 Task: Add the task  Create a feature for users to track and manage expenses within the app to the section Debug Dash in the project VortexTech and add a Due Date to the respective task as 2023/09/22.
Action: Mouse moved to (71, 457)
Screenshot: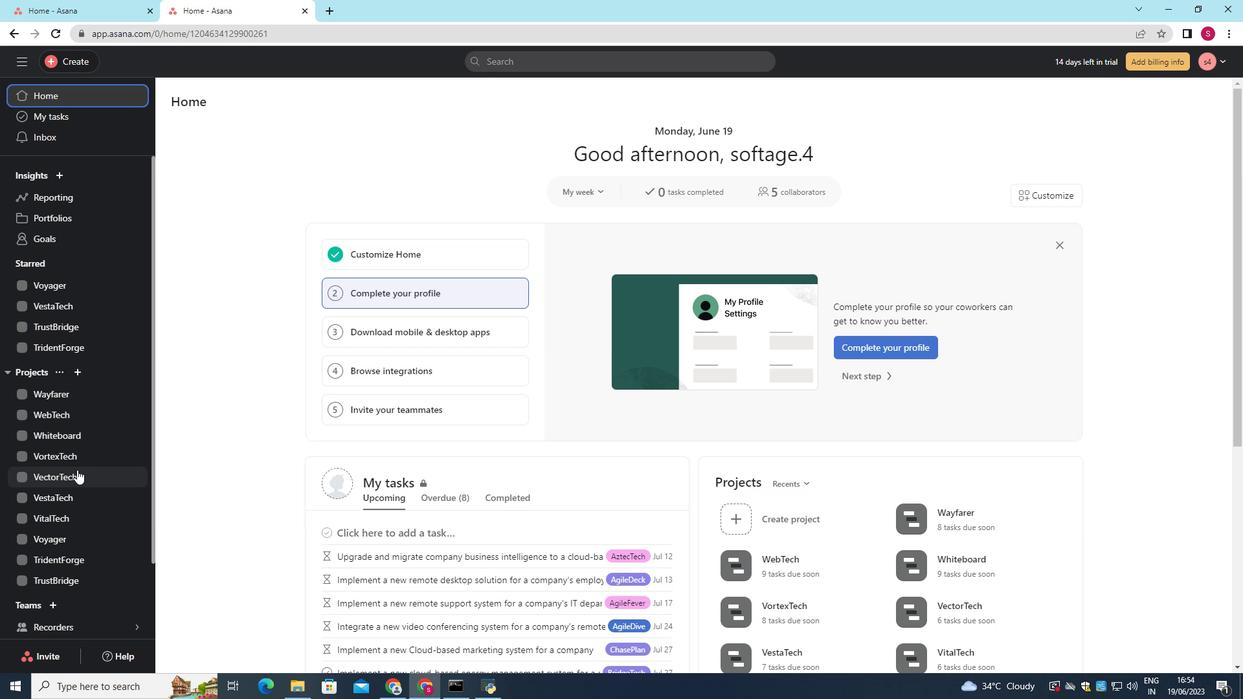 
Action: Mouse pressed left at (71, 457)
Screenshot: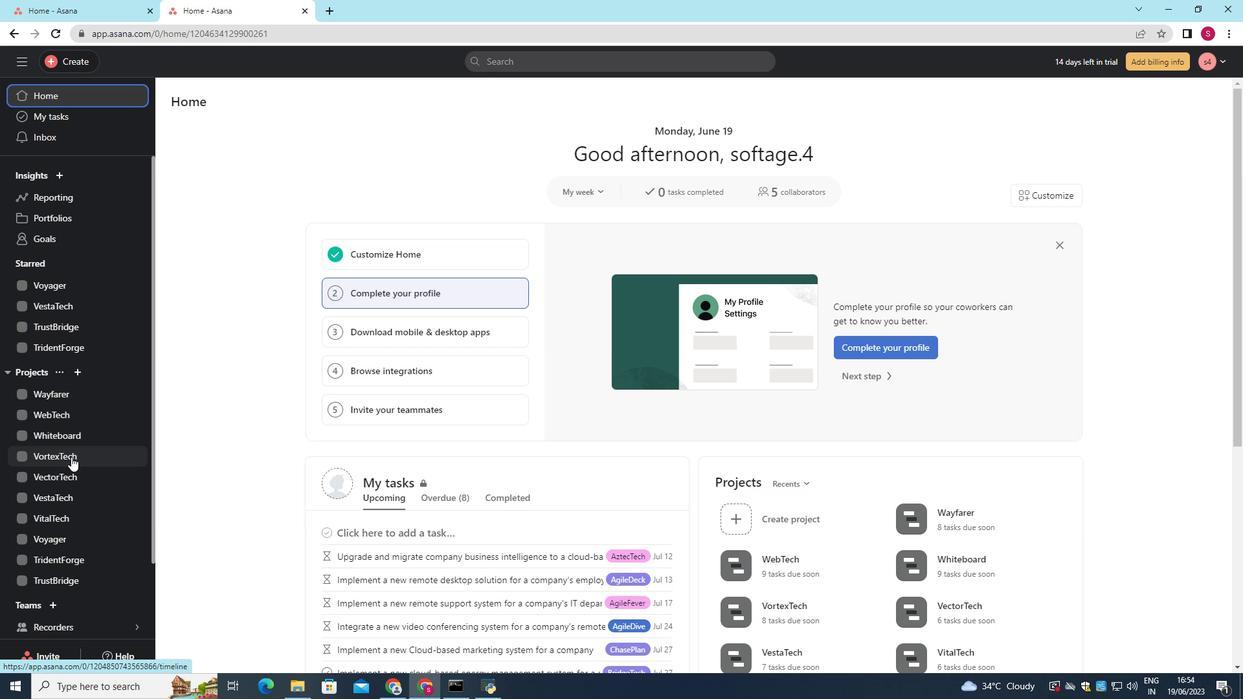 
Action: Mouse moved to (233, 134)
Screenshot: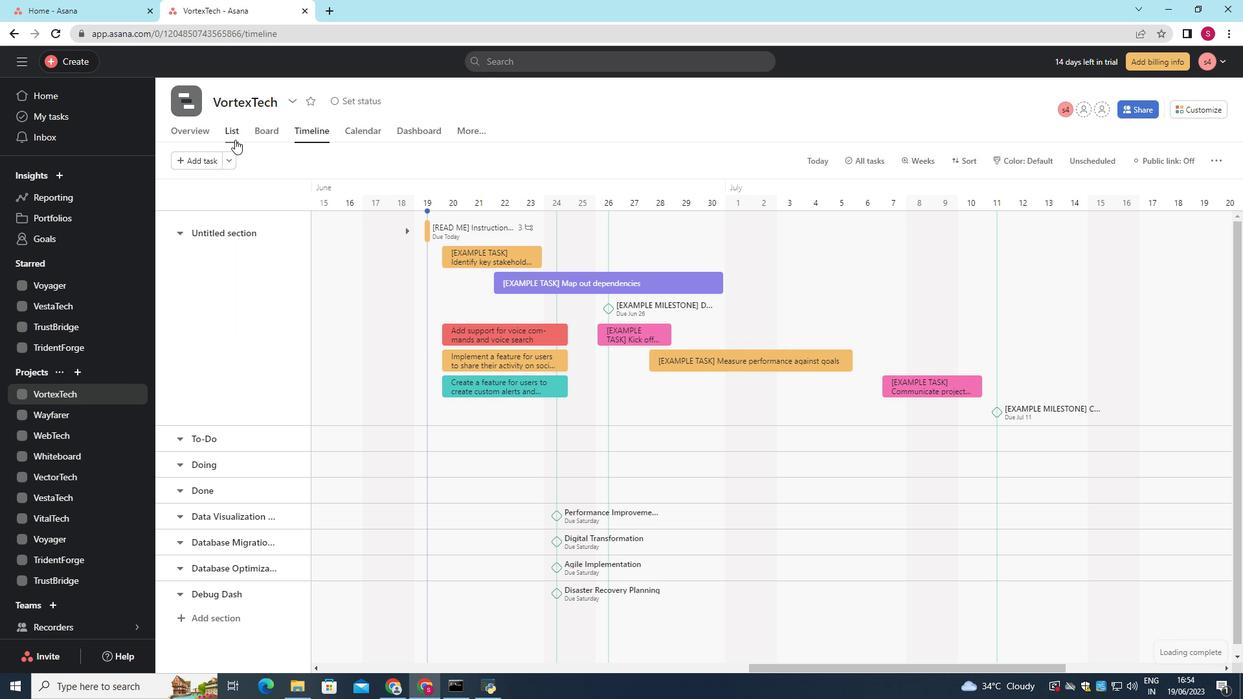 
Action: Mouse pressed left at (233, 134)
Screenshot: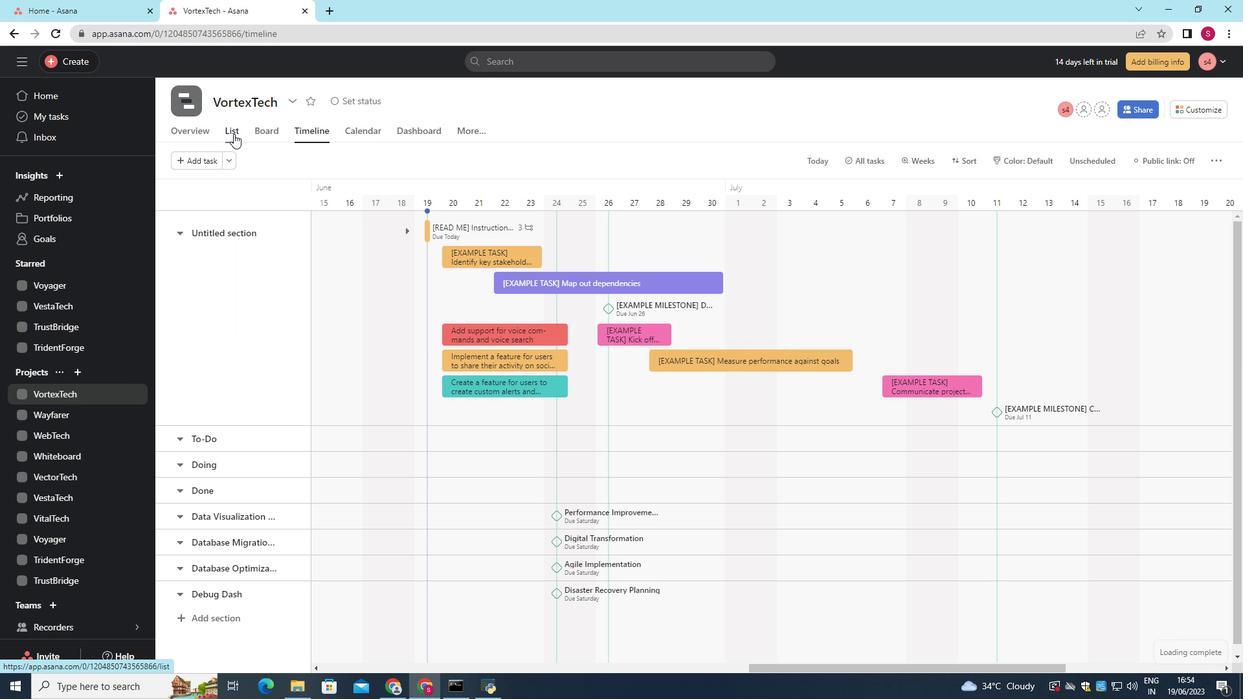 
Action: Mouse moved to (296, 356)
Screenshot: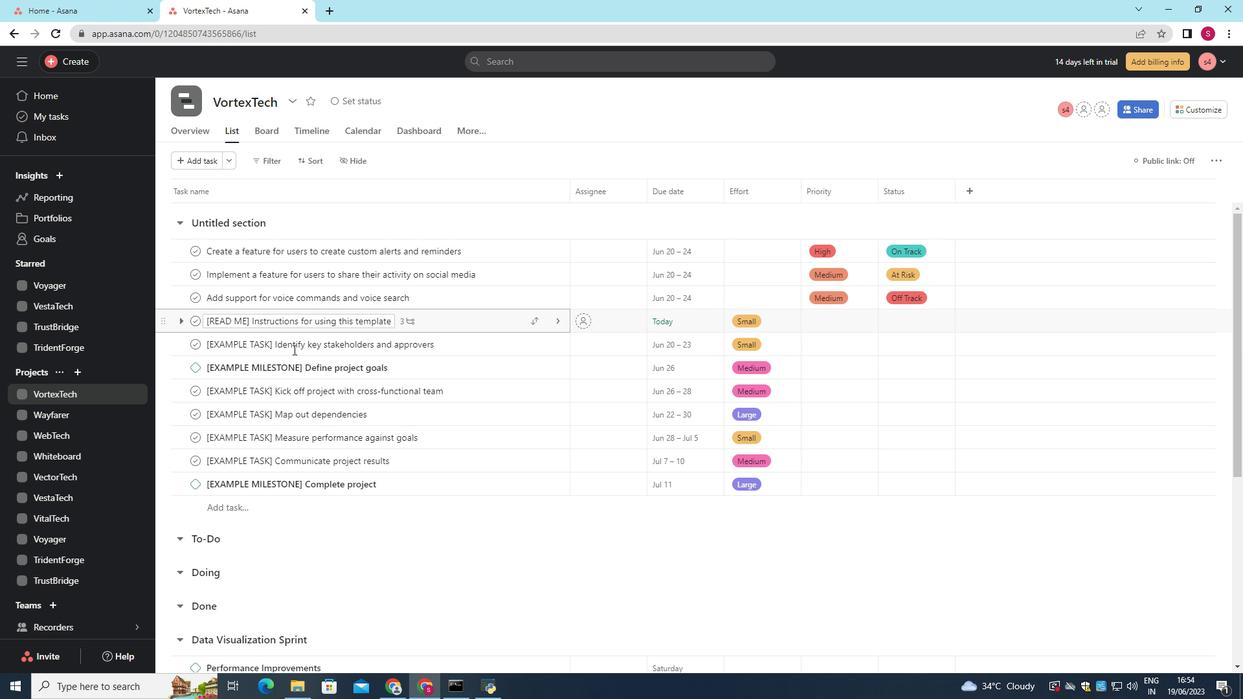 
Action: Mouse scrolled (296, 356) with delta (0, 0)
Screenshot: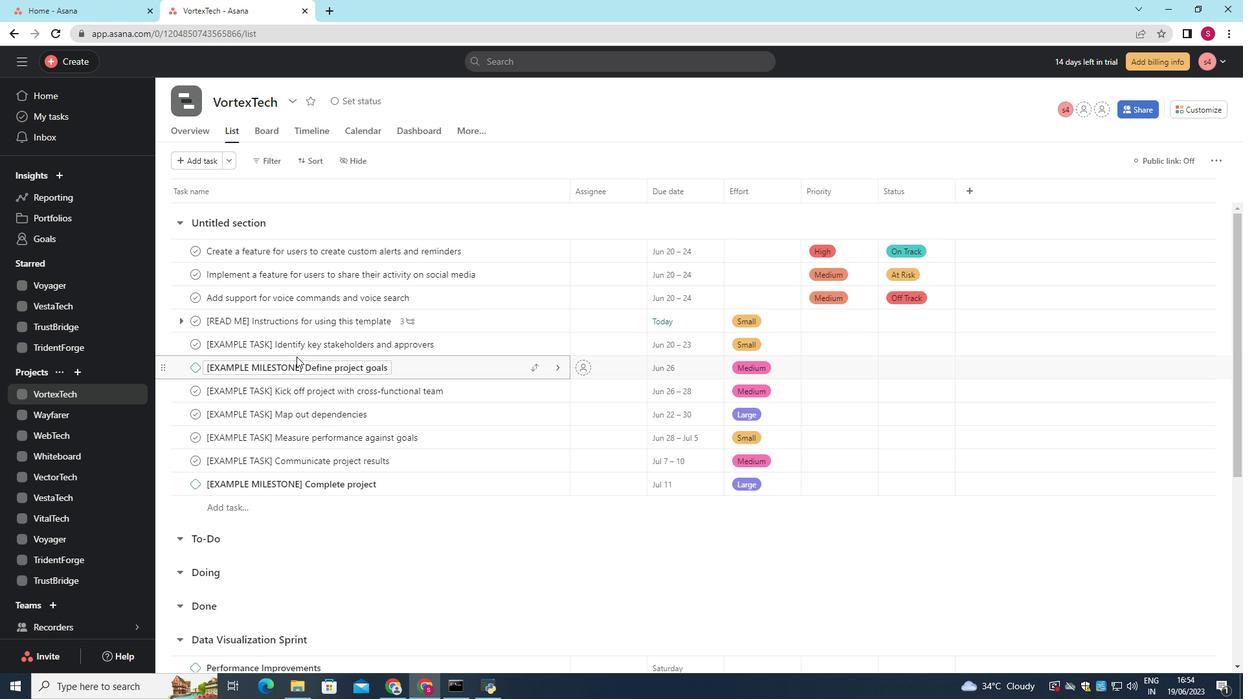 
Action: Mouse scrolled (296, 356) with delta (0, 0)
Screenshot: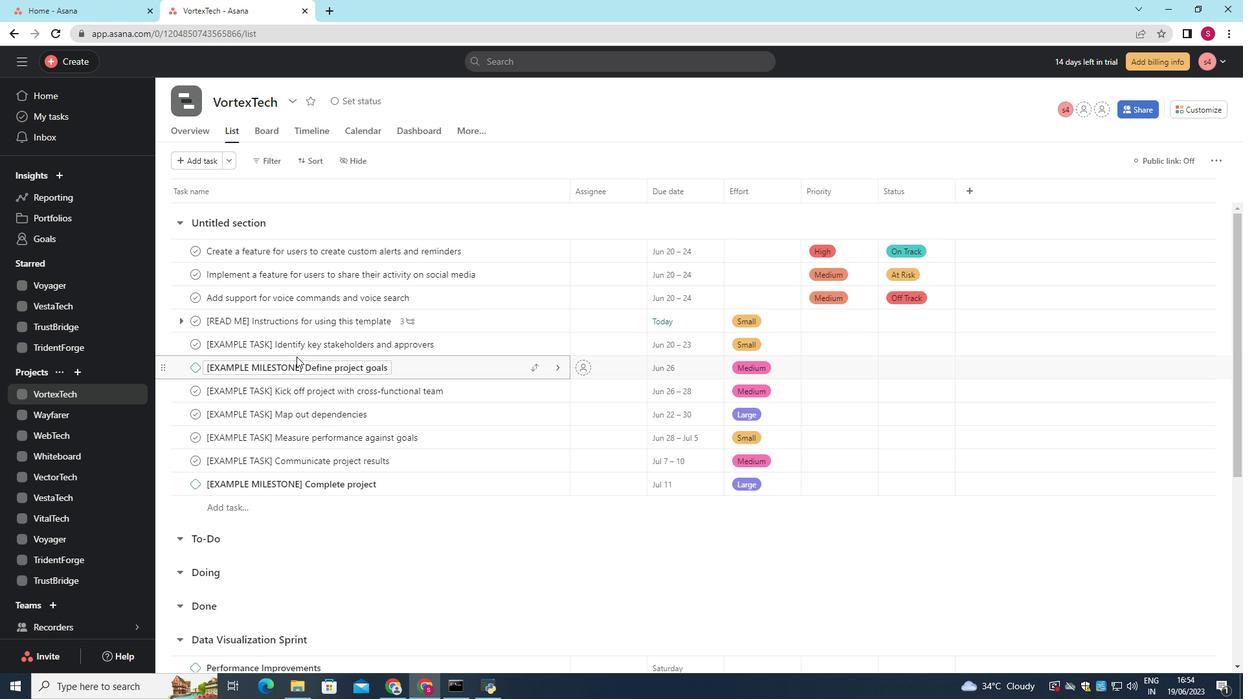 
Action: Mouse scrolled (296, 356) with delta (0, 0)
Screenshot: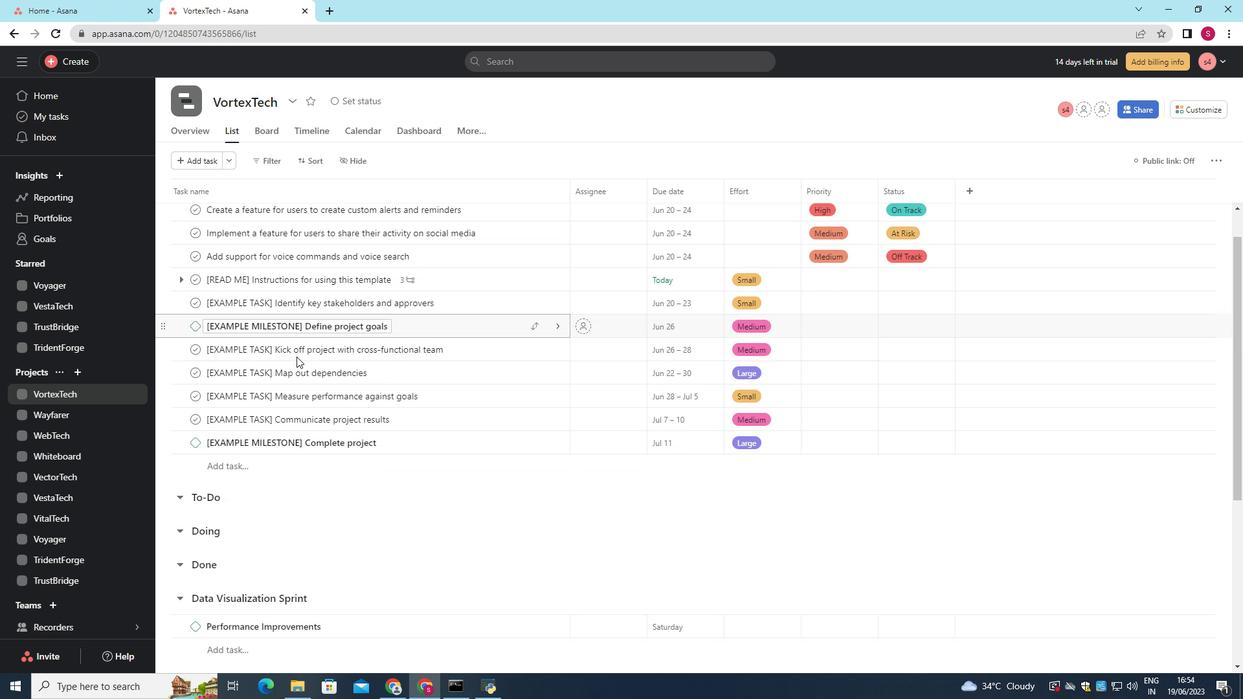 
Action: Mouse scrolled (296, 356) with delta (0, 0)
Screenshot: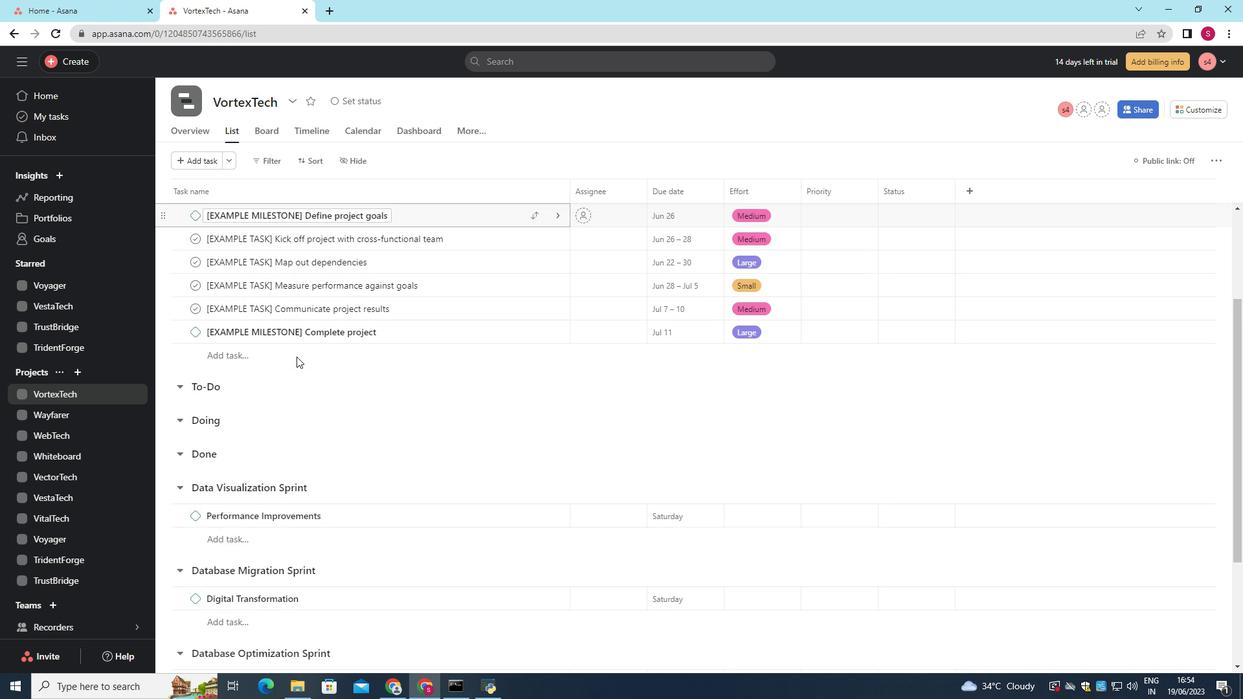 
Action: Mouse moved to (296, 356)
Screenshot: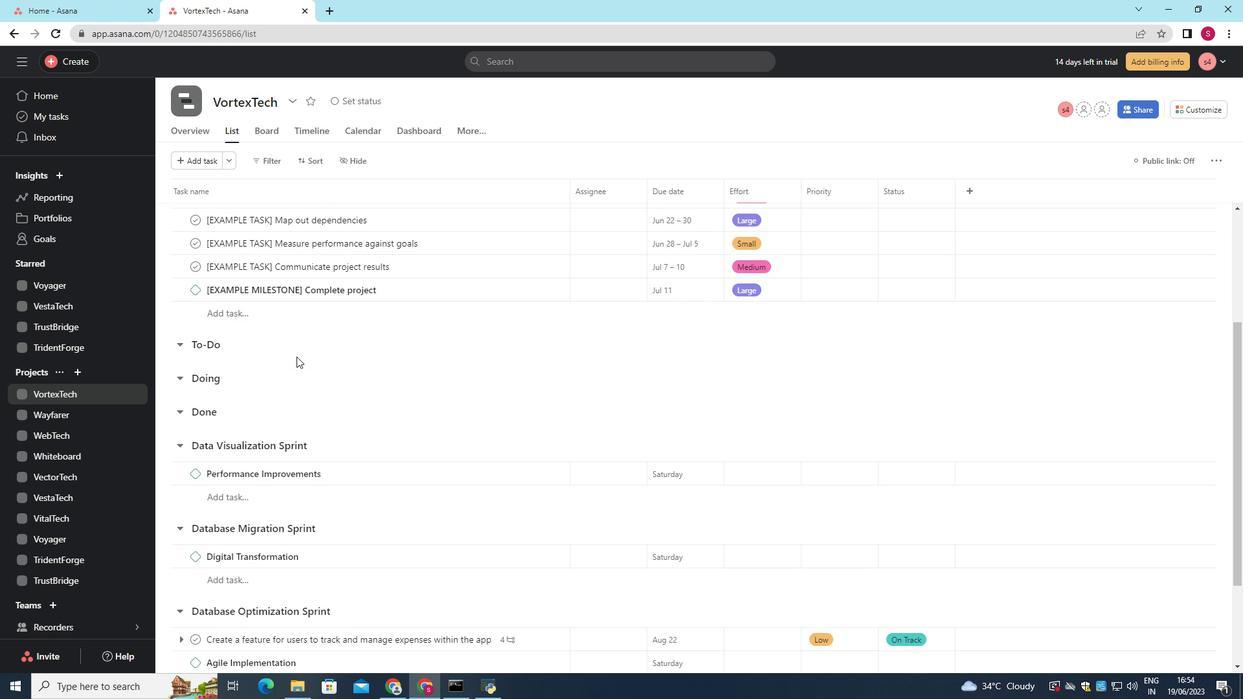 
Action: Mouse scrolled (296, 356) with delta (0, 0)
Screenshot: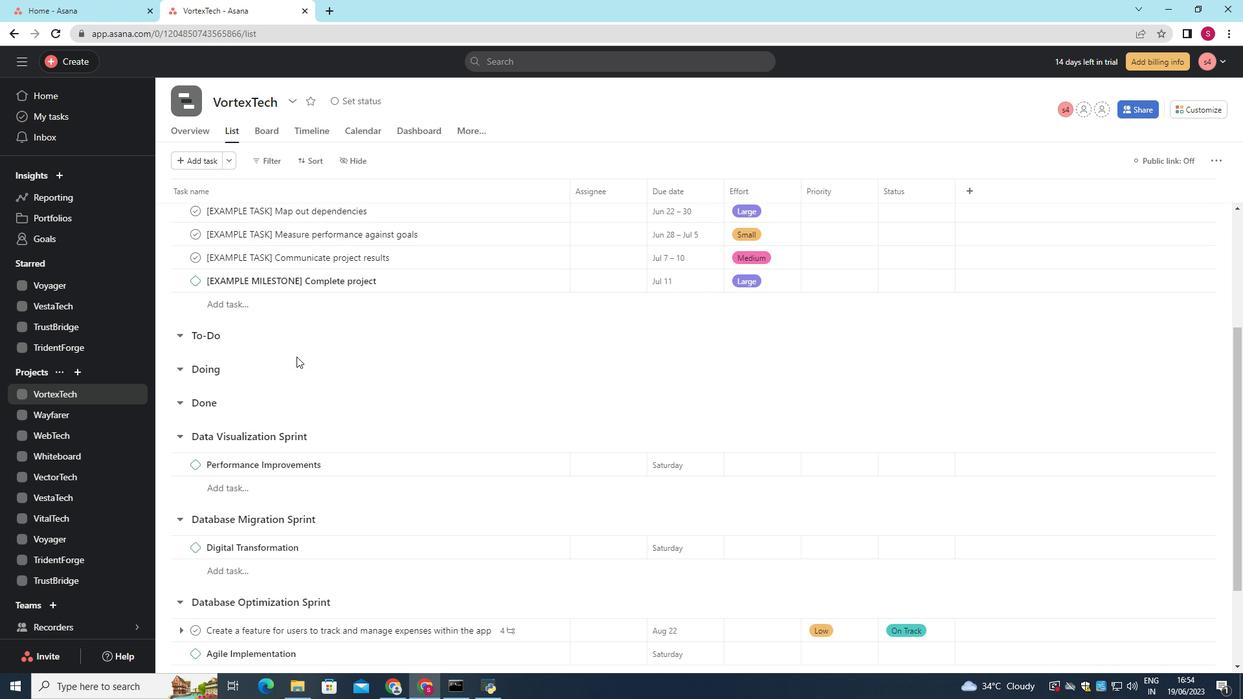 
Action: Mouse scrolled (296, 356) with delta (0, 0)
Screenshot: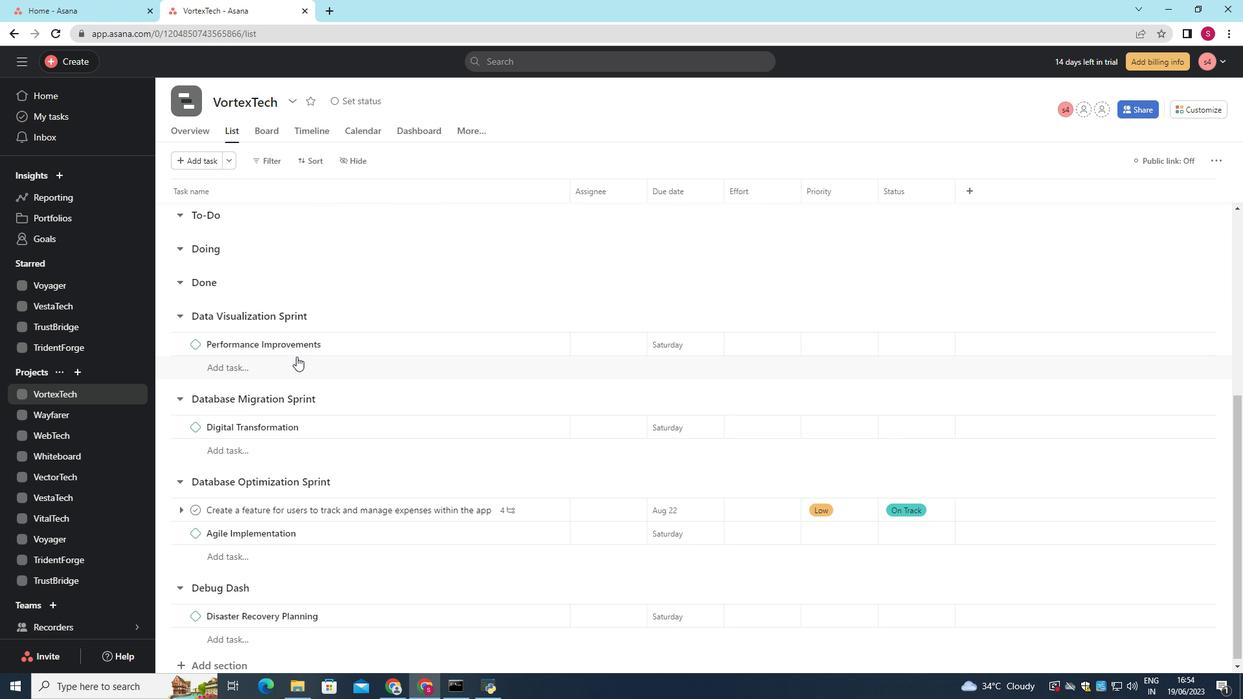 
Action: Mouse moved to (538, 507)
Screenshot: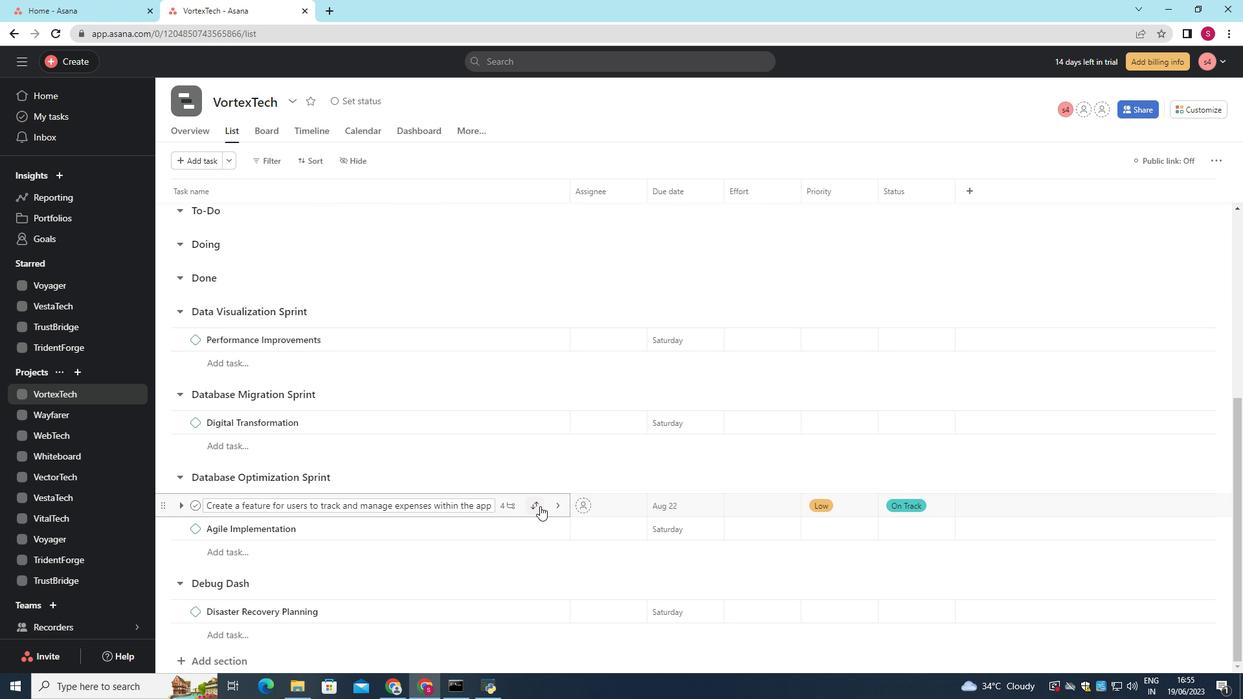 
Action: Mouse pressed left at (538, 507)
Screenshot: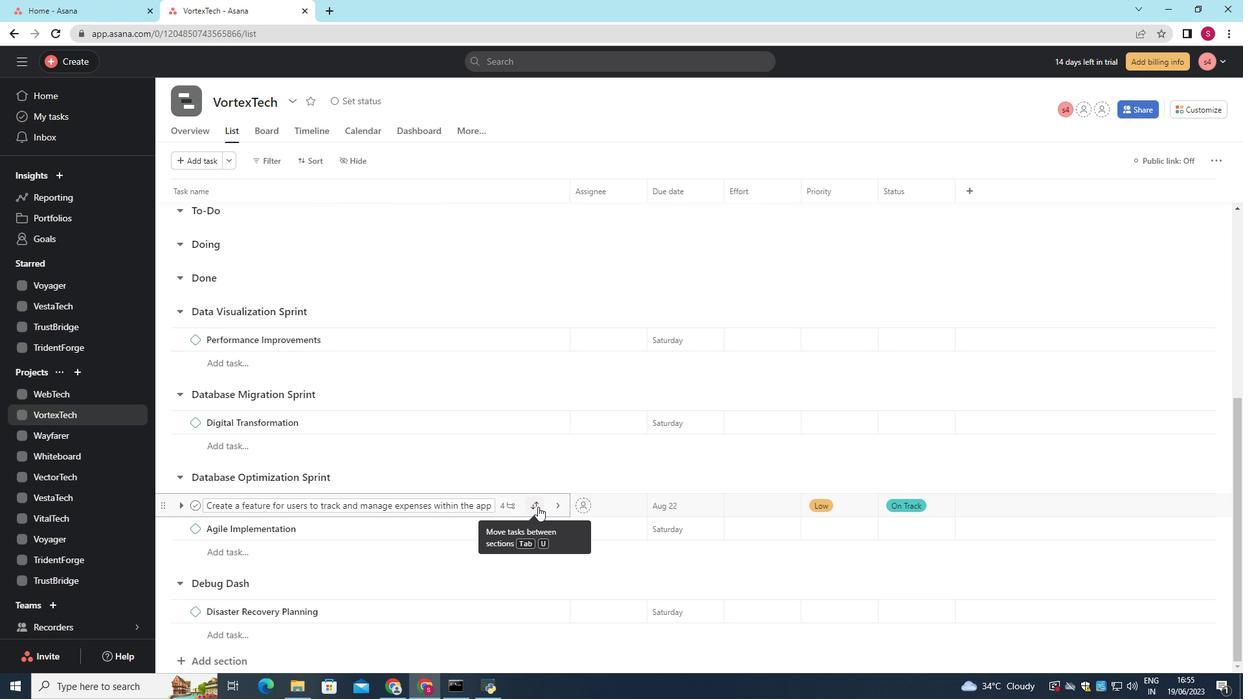 
Action: Mouse moved to (512, 478)
Screenshot: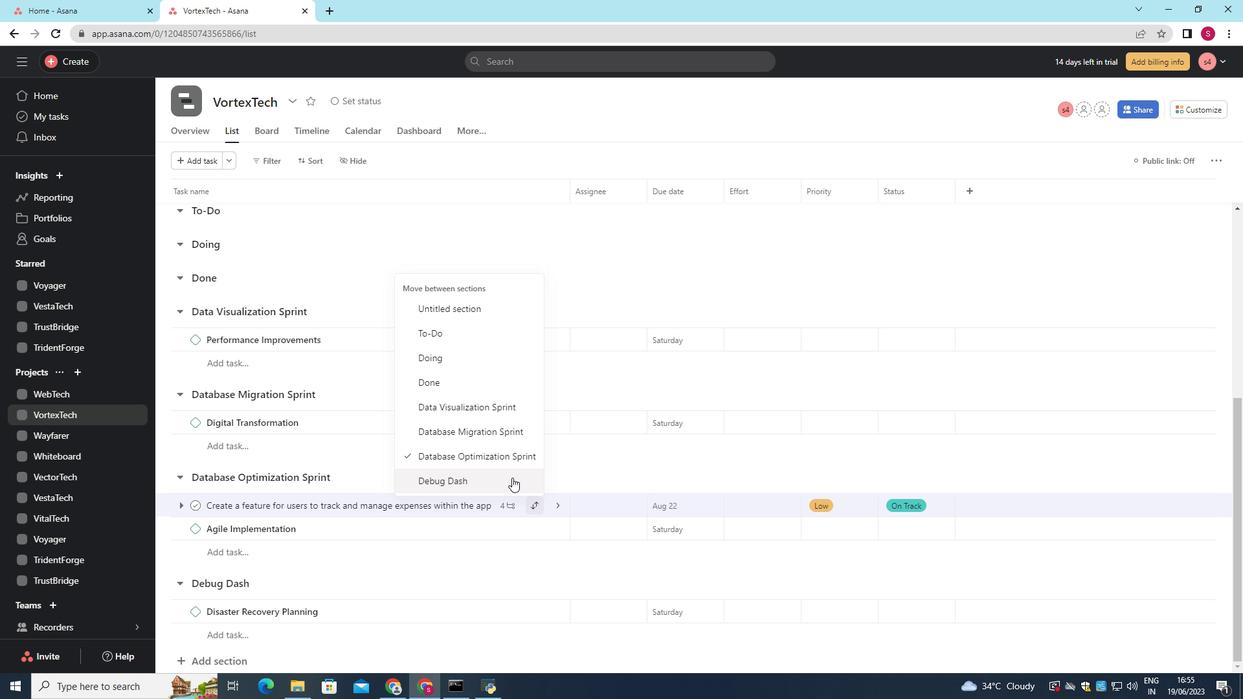 
Action: Mouse pressed left at (512, 478)
Screenshot: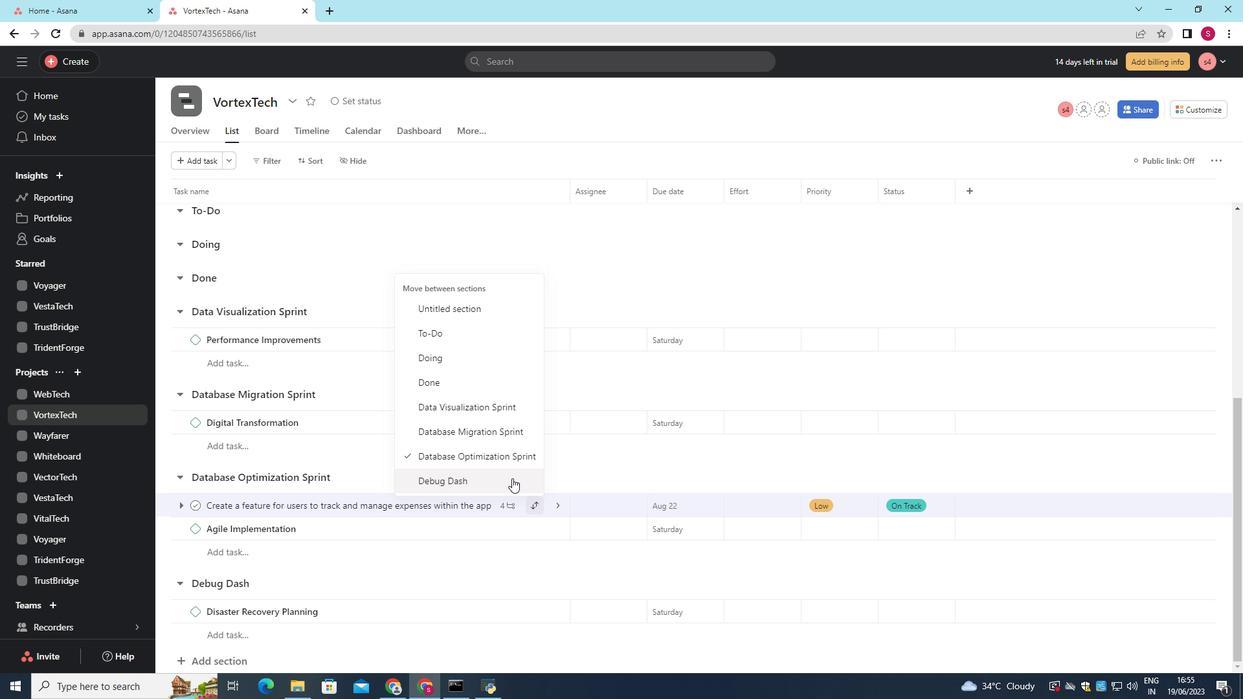
Action: Mouse moved to (543, 495)
Screenshot: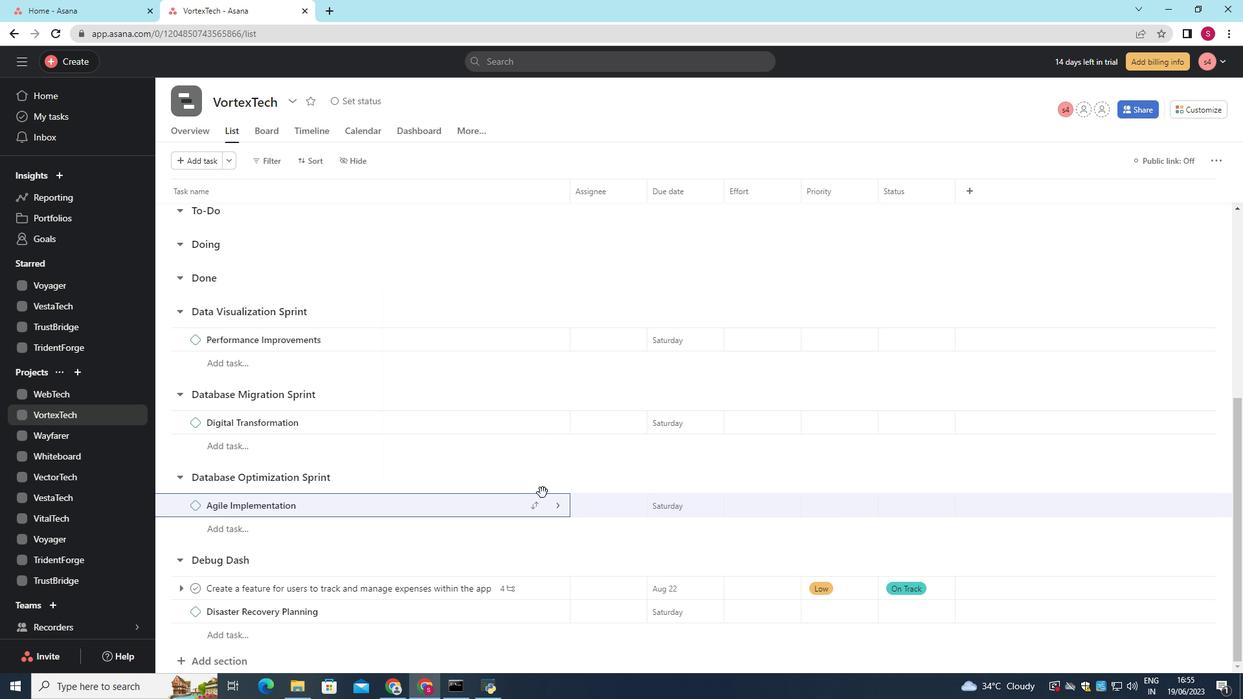 
Action: Mouse scrolled (543, 494) with delta (0, 0)
Screenshot: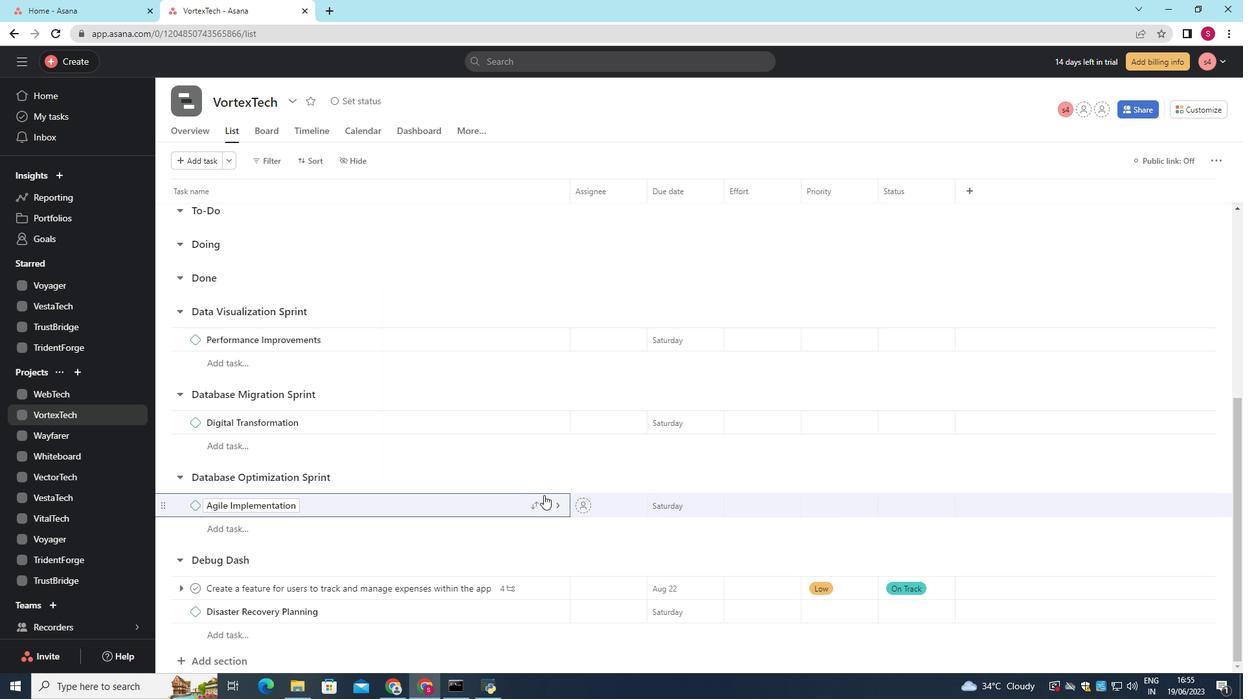 
Action: Mouse scrolled (543, 494) with delta (0, 0)
Screenshot: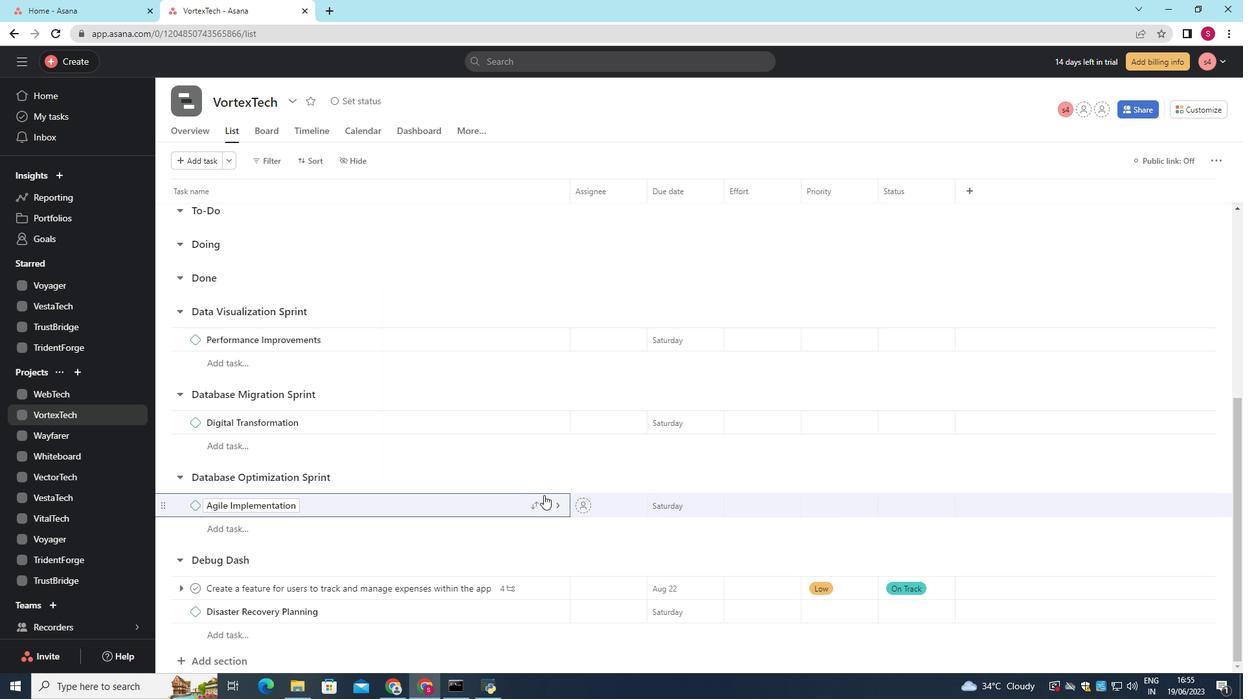 
Action: Mouse scrolled (543, 494) with delta (0, 0)
Screenshot: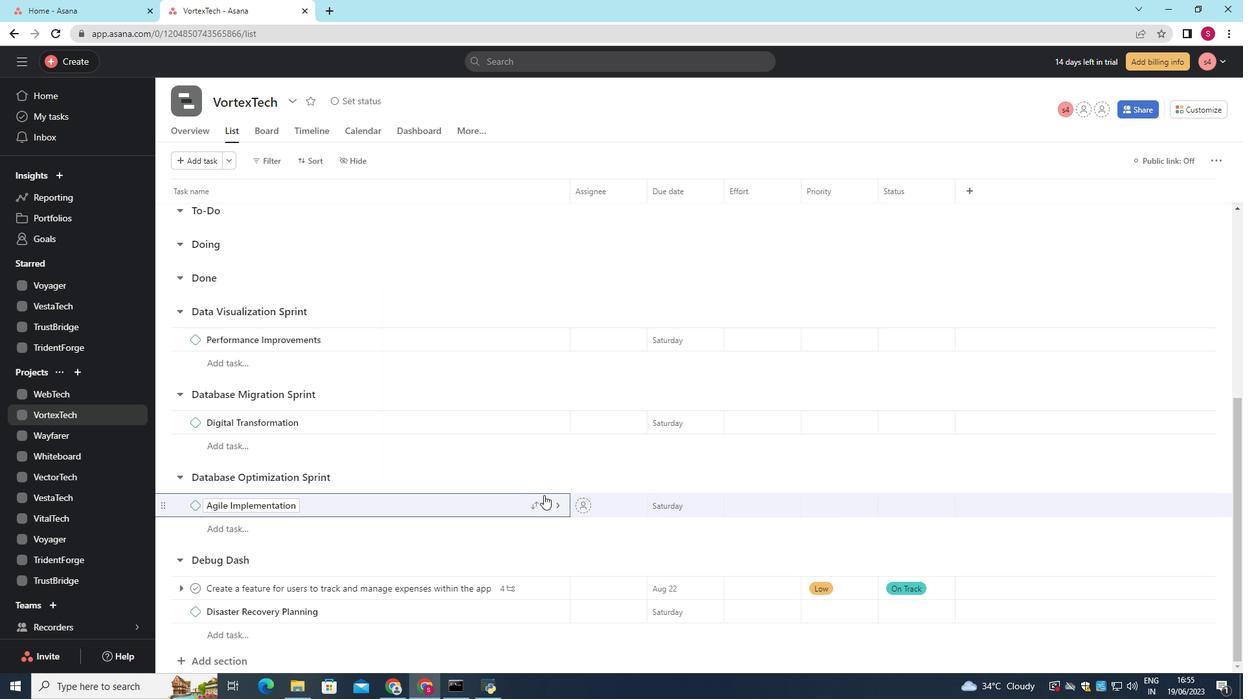 
Action: Mouse moved to (712, 585)
Screenshot: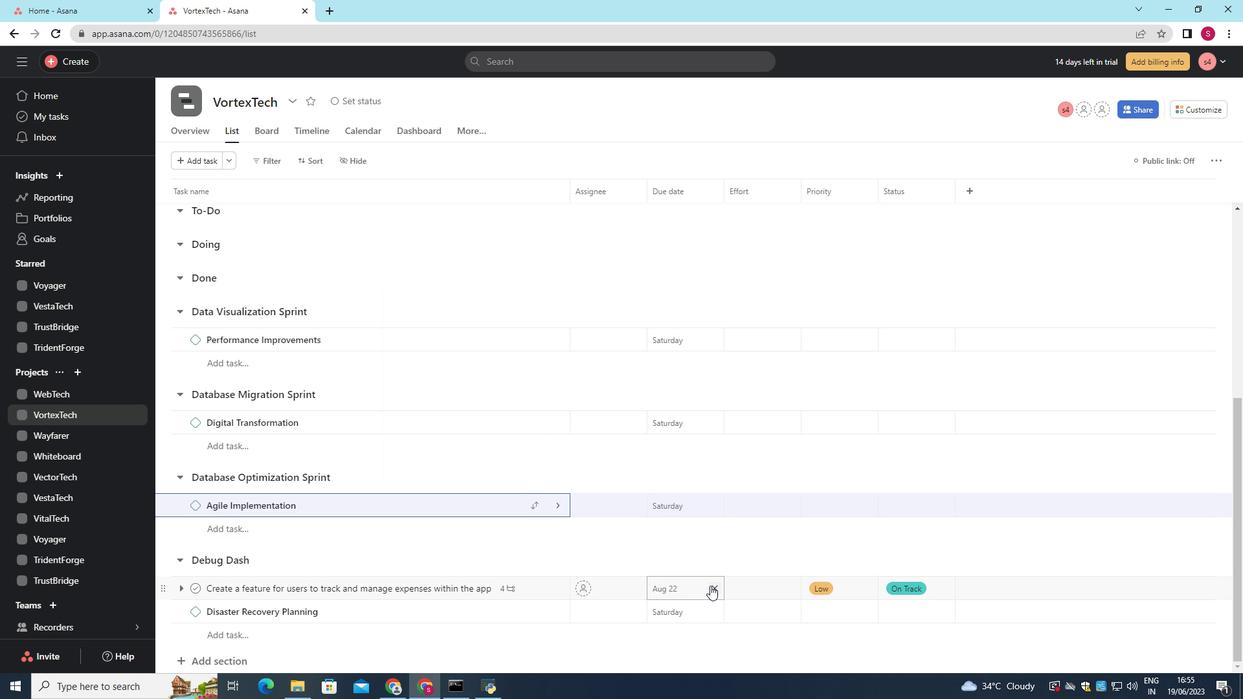 
Action: Mouse pressed left at (712, 585)
Screenshot: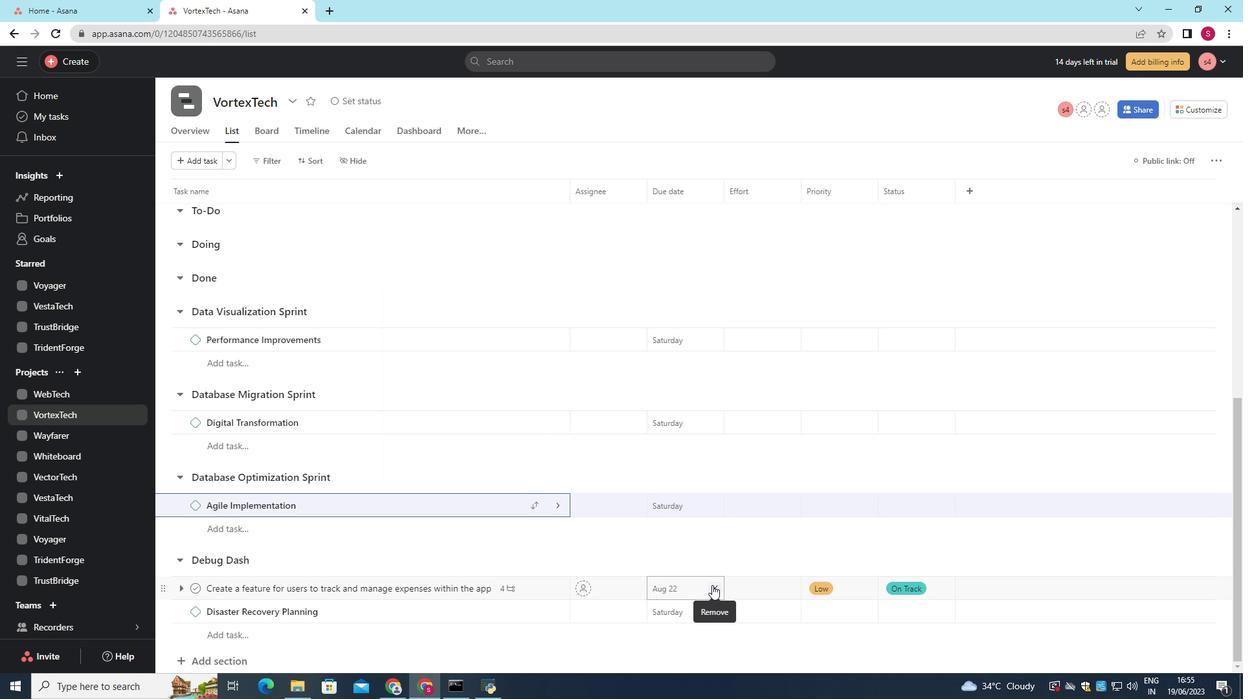 
Action: Mouse moved to (659, 582)
Screenshot: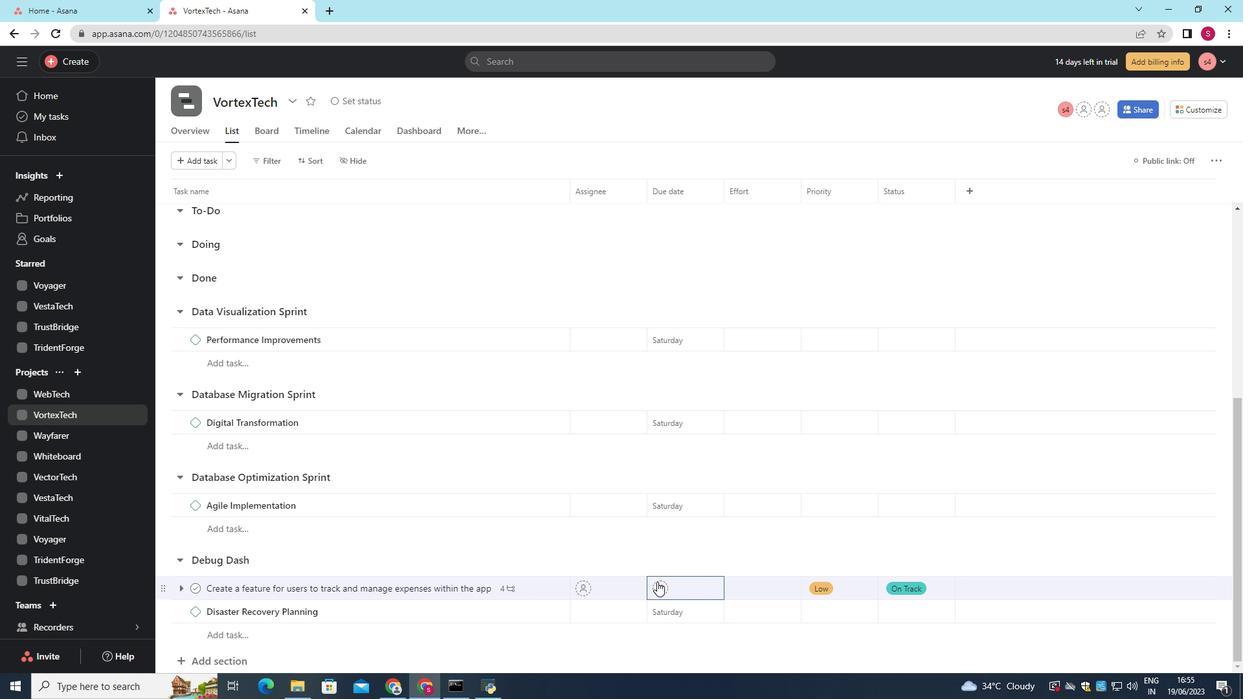 
Action: Mouse pressed left at (659, 582)
Screenshot: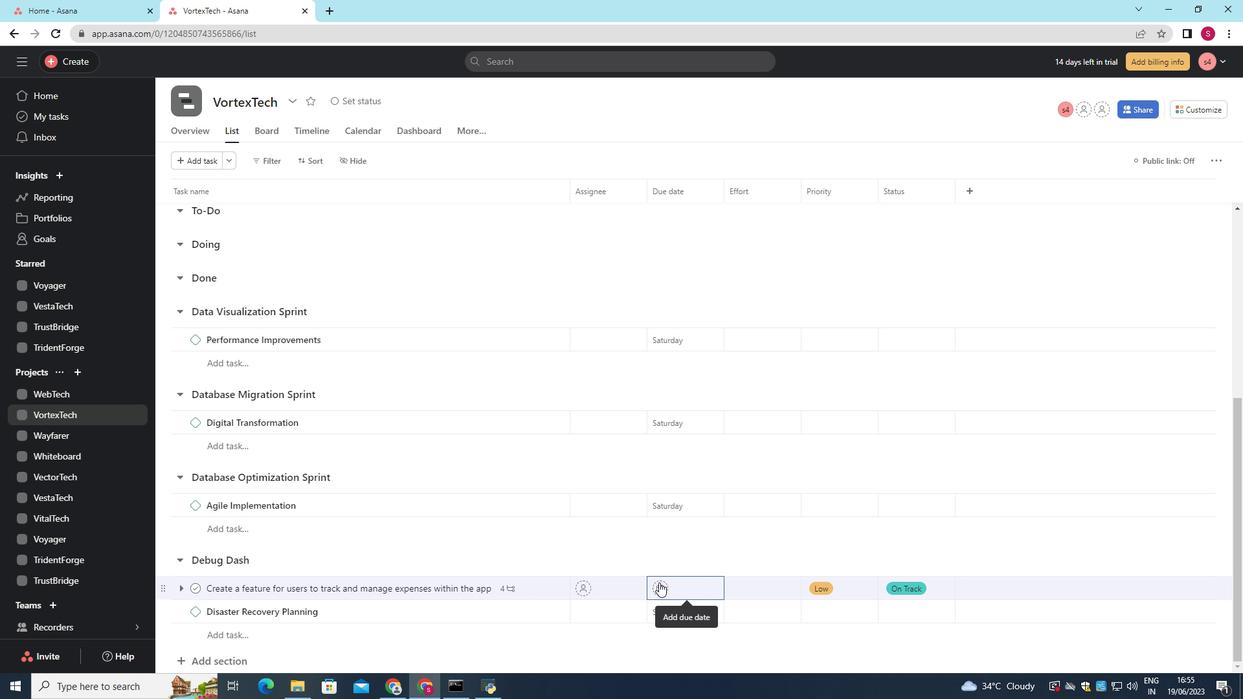 
Action: Mouse moved to (672, 576)
Screenshot: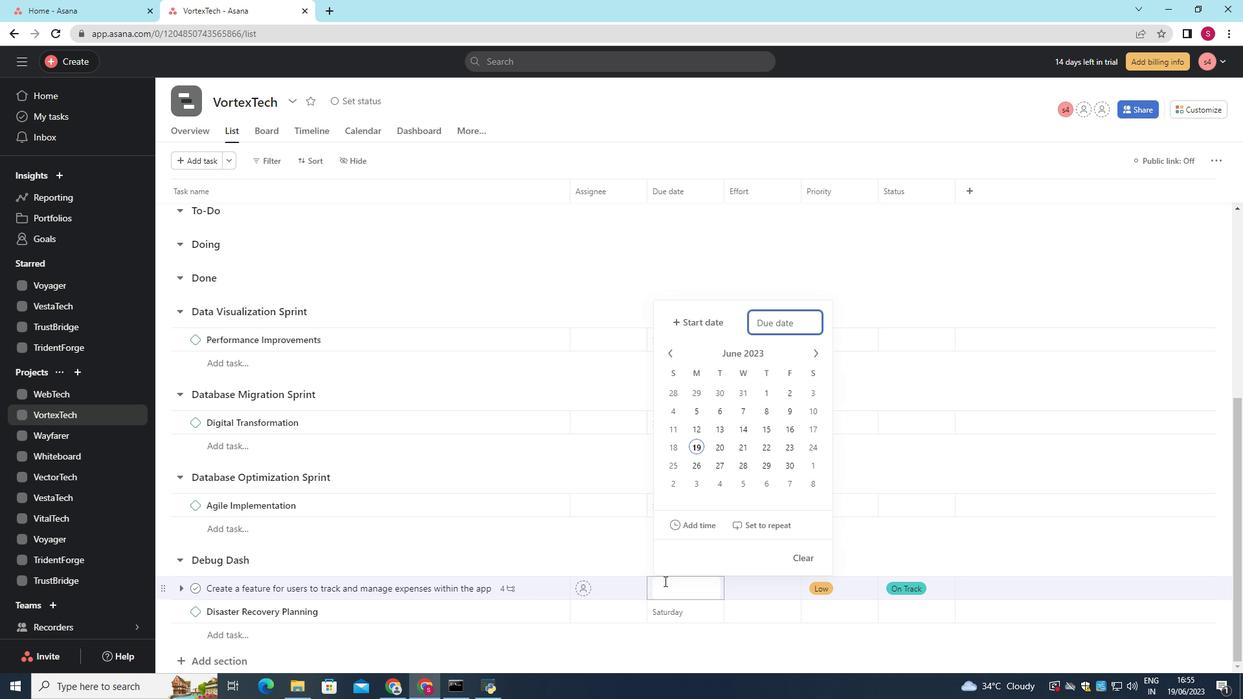 
Action: Key pressed 2023/09/22<Key.enter>
Screenshot: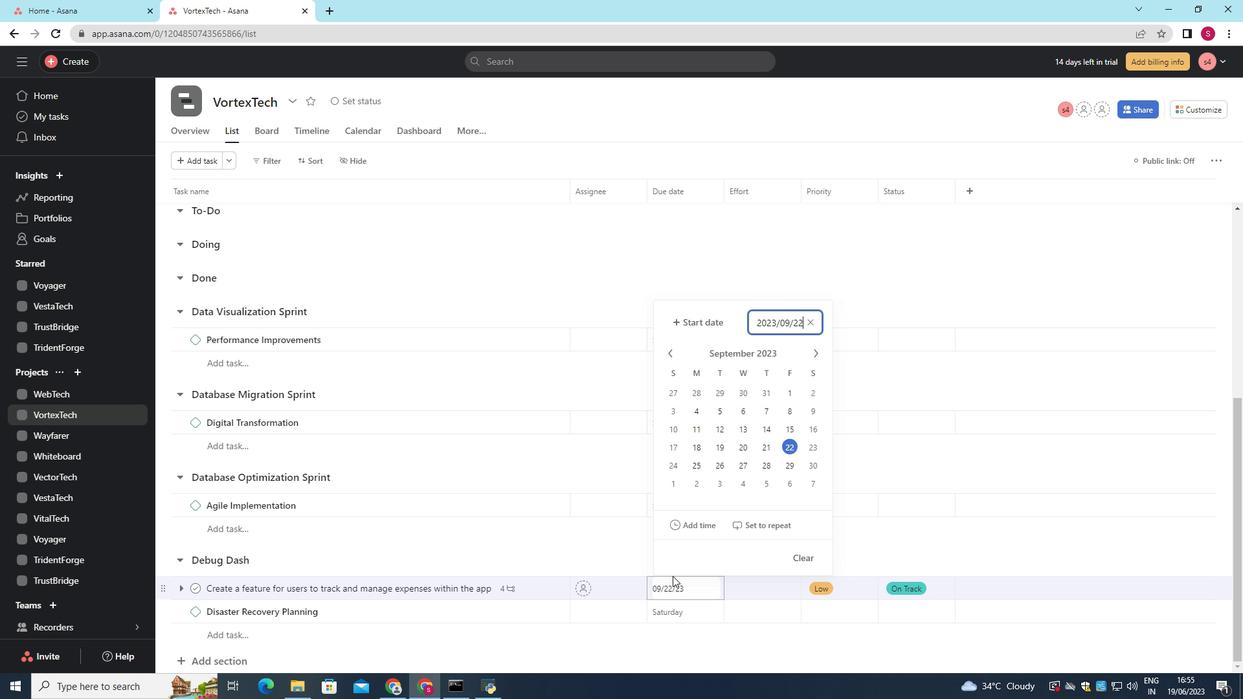 
